 Task: Change the visibility to private.
Action: Mouse moved to (347, 89)
Screenshot: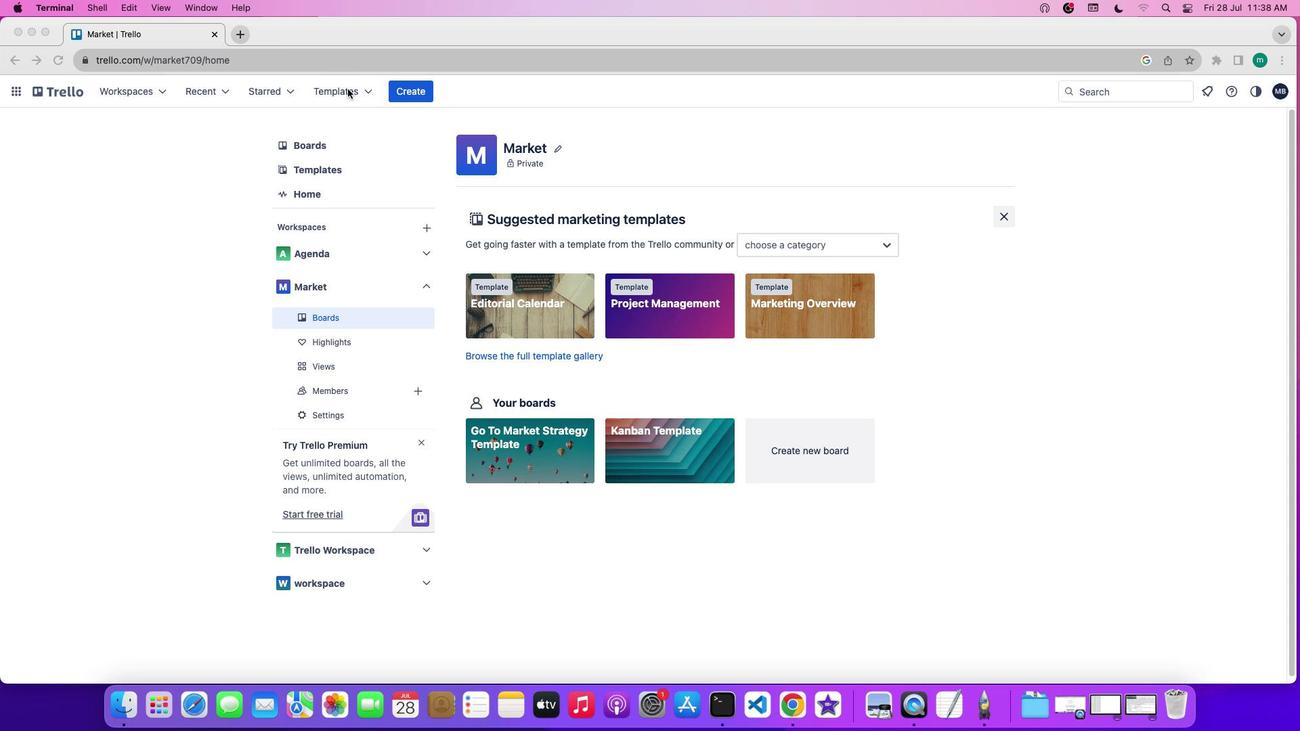 
Action: Mouse pressed left at (347, 89)
Screenshot: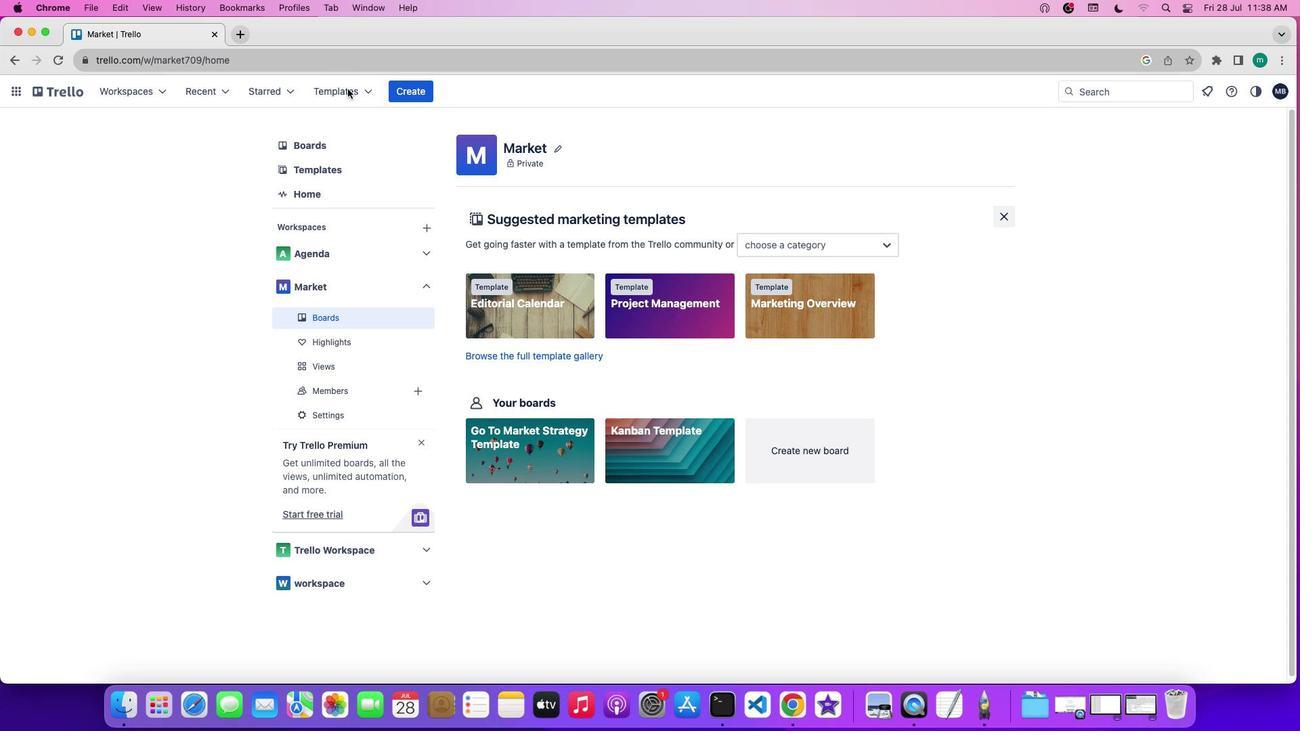 
Action: Mouse pressed left at (347, 89)
Screenshot: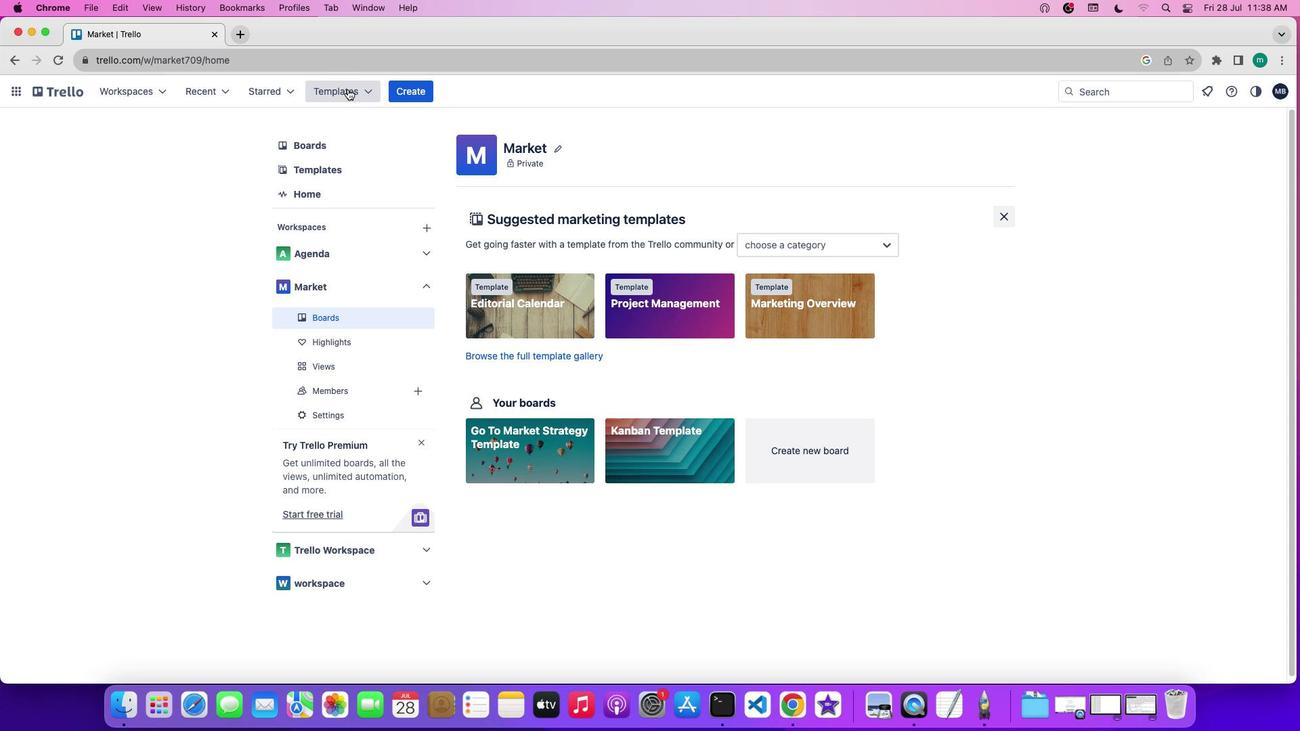 
Action: Mouse moved to (392, 323)
Screenshot: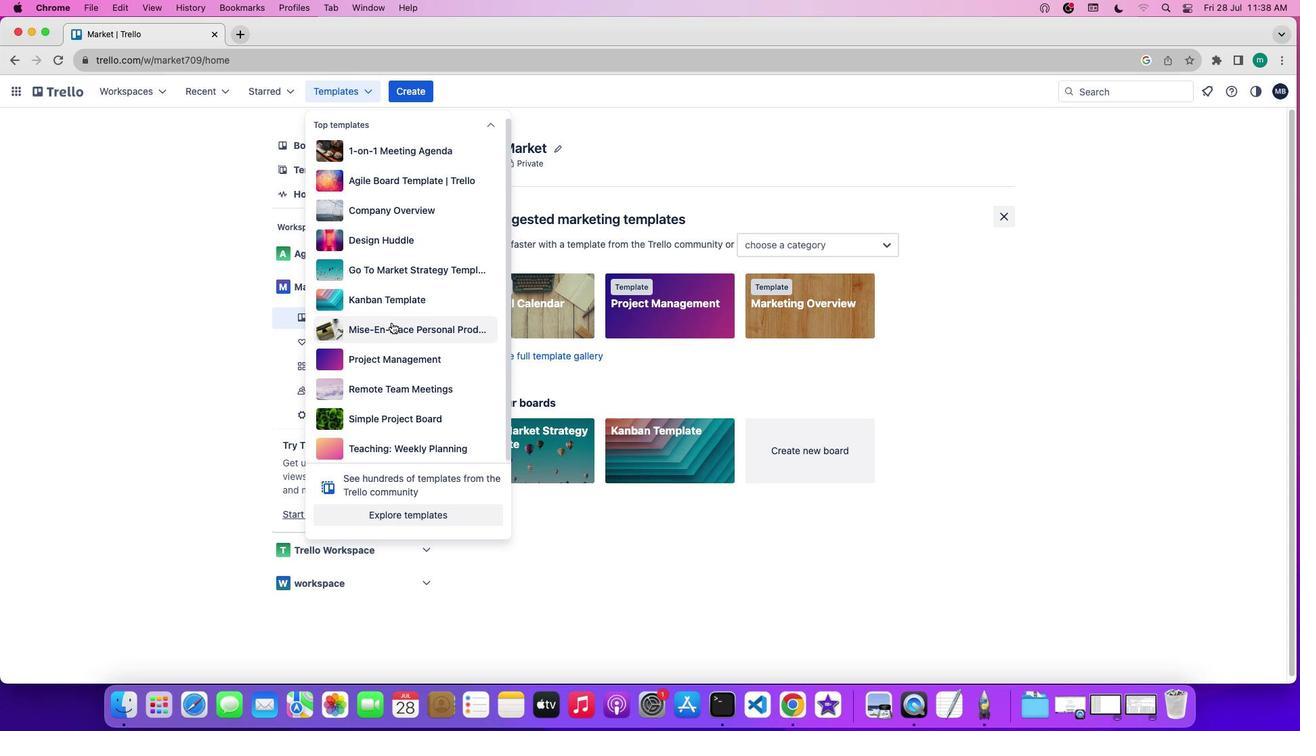 
Action: Mouse pressed left at (392, 323)
Screenshot: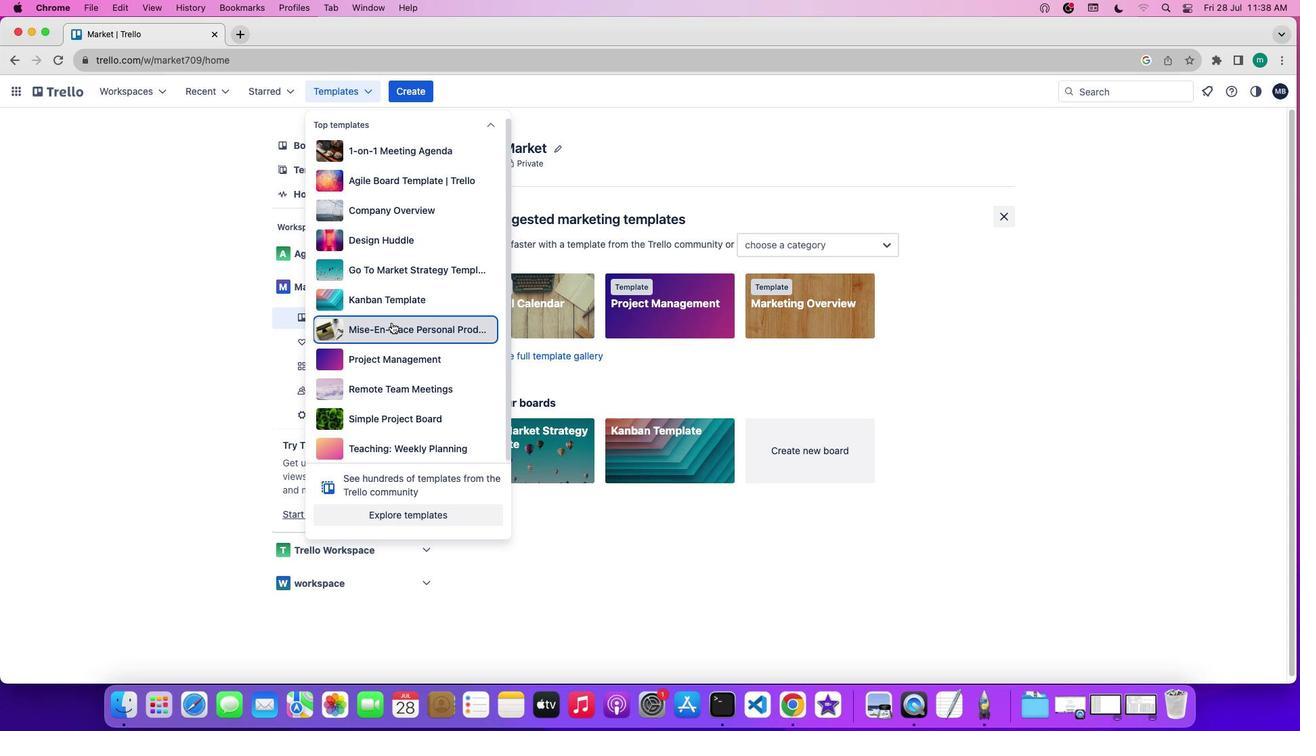 
Action: Mouse moved to (436, 335)
Screenshot: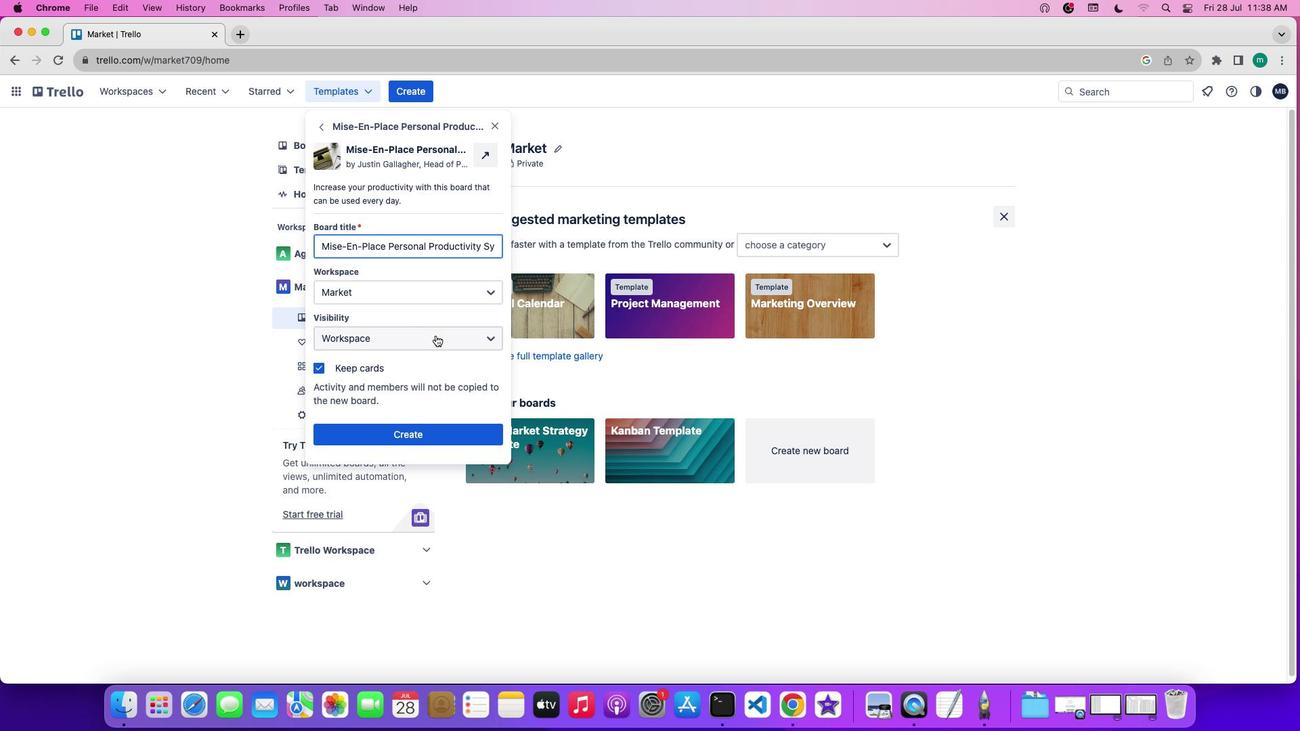 
Action: Mouse pressed left at (436, 335)
Screenshot: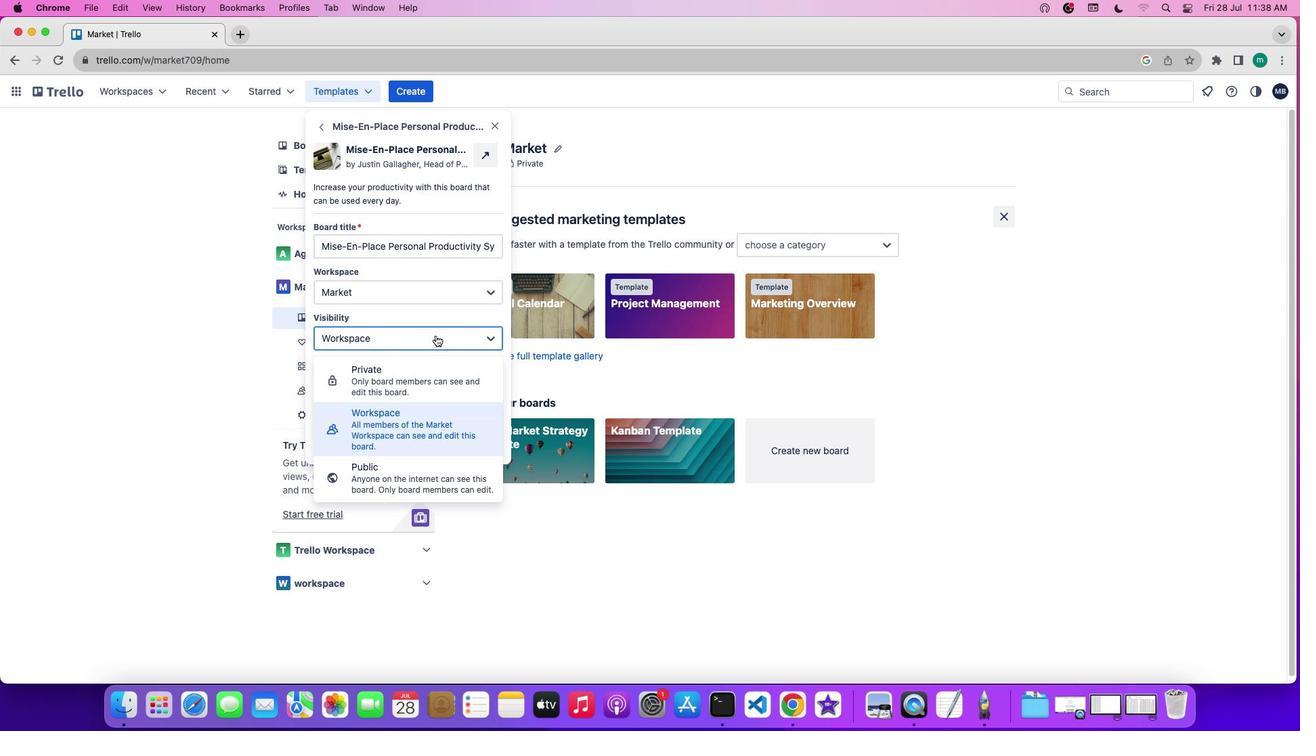 
Action: Mouse moved to (446, 367)
Screenshot: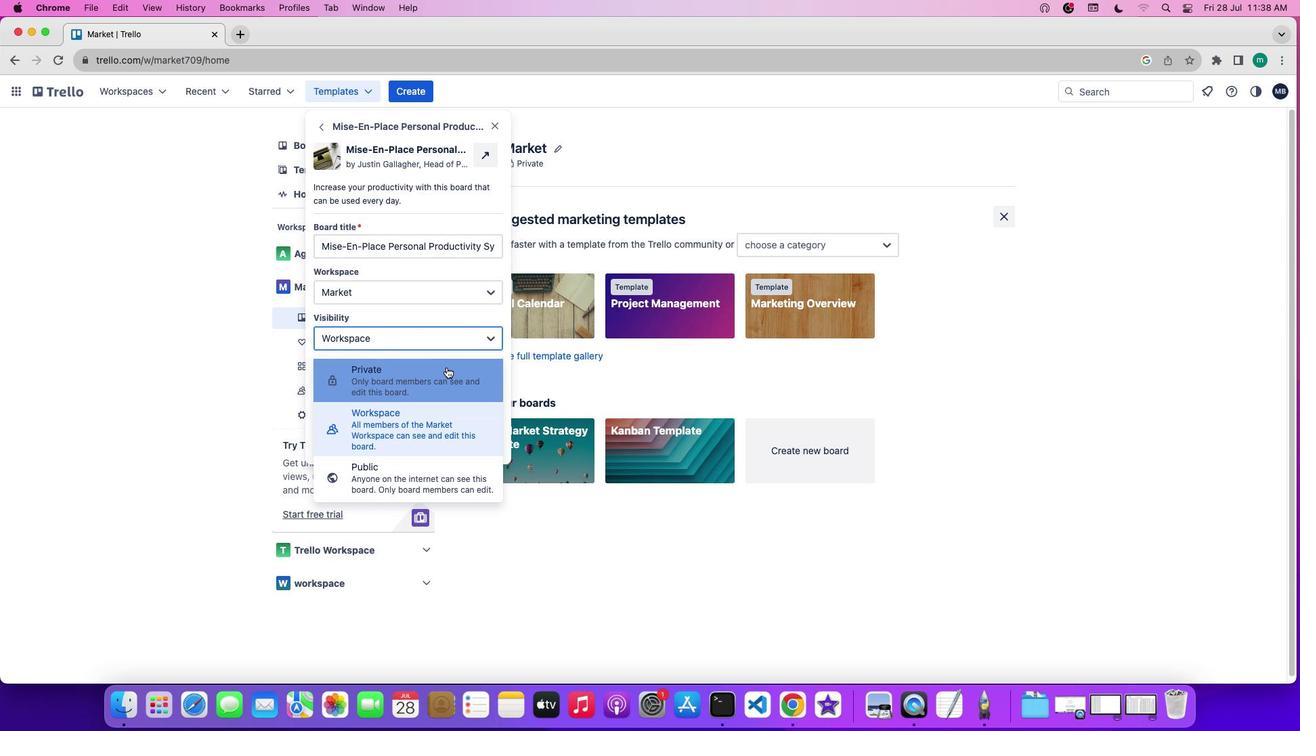 
Action: Mouse pressed left at (446, 367)
Screenshot: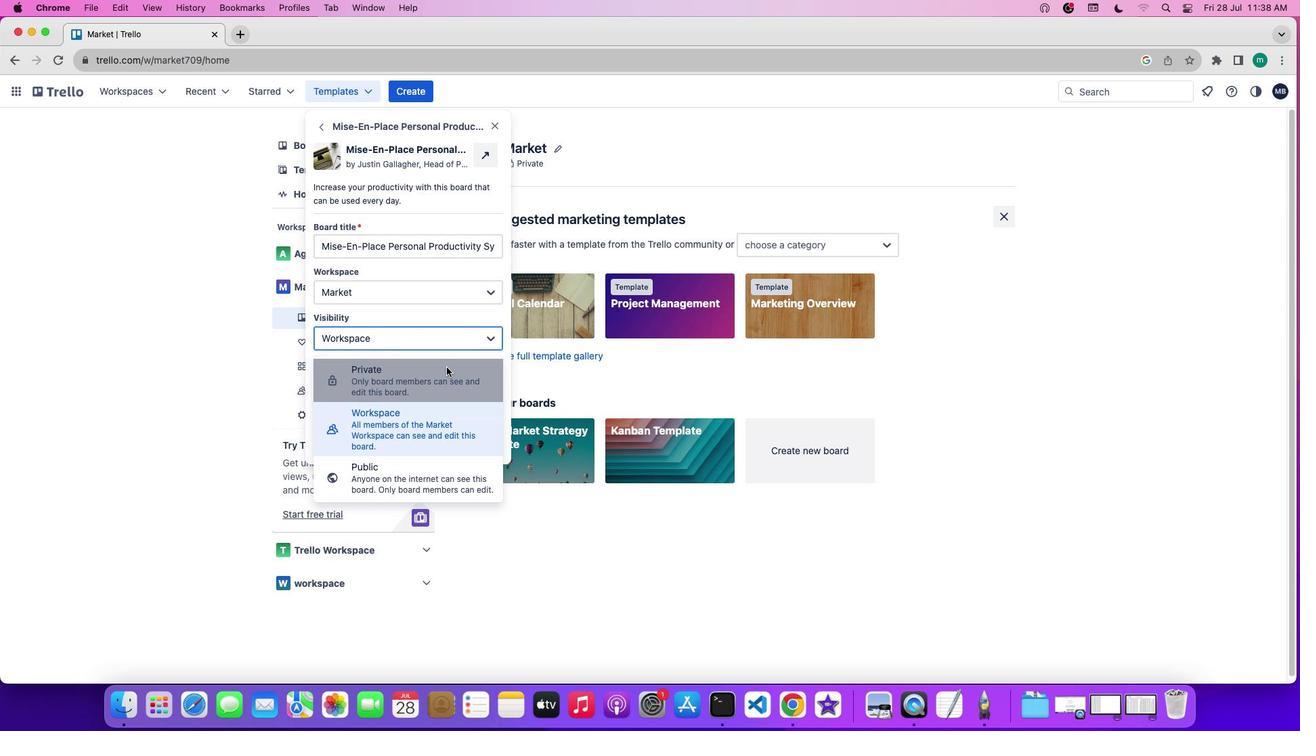 
Action: Mouse moved to (479, 373)
Screenshot: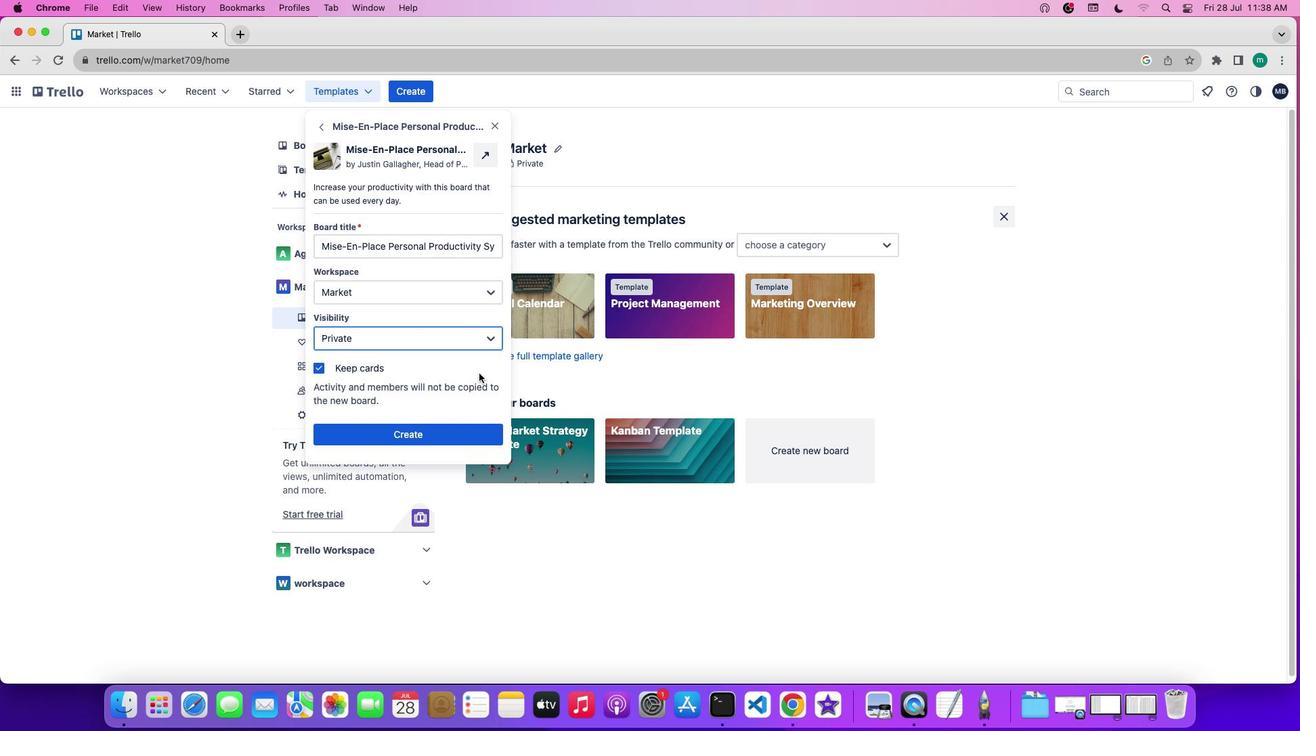 
